 Task: Create a sub task System Test and UAT for the task  Implement a new cloud-based facilities management system for a company in the project BoostTech , assign it to team member softage.4@softage.net and update the status of the sub task to  At Risk , set the priority of the sub task to Medium
Action: Mouse moved to (362, 308)
Screenshot: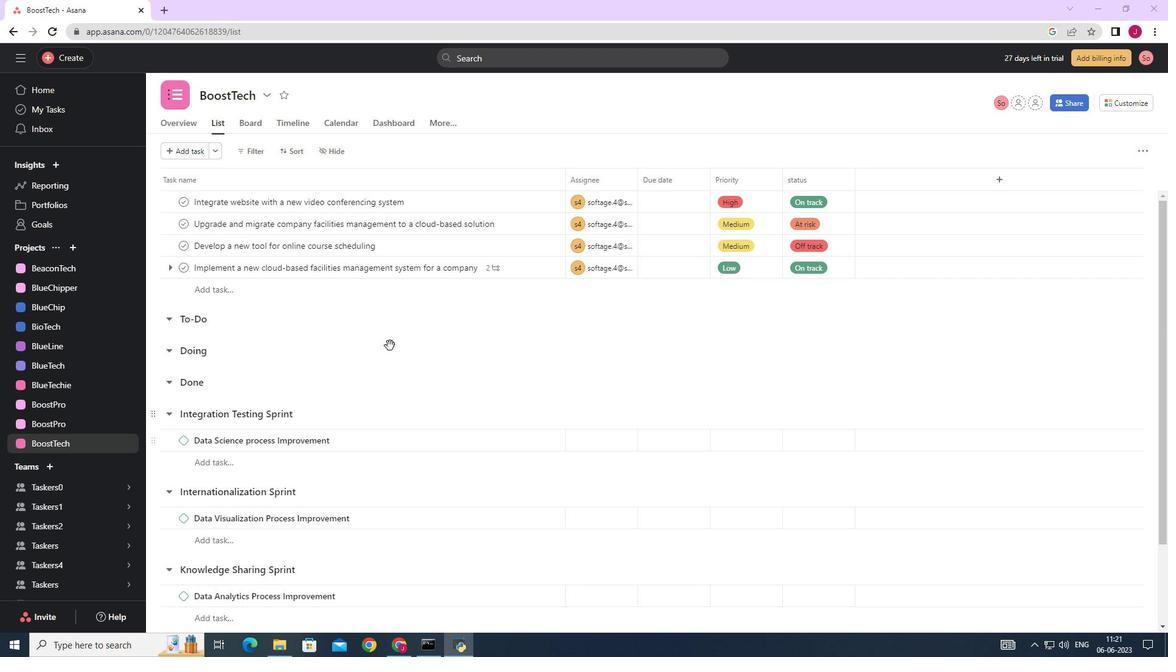 
Action: Mouse scrolled (362, 308) with delta (0, 0)
Screenshot: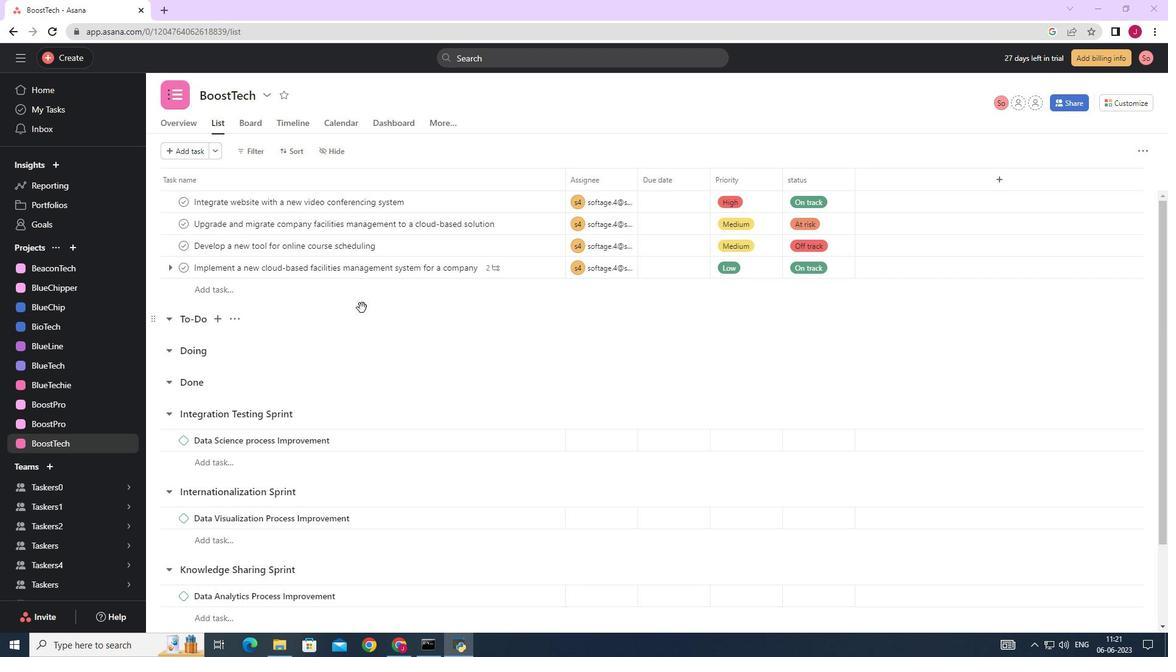 
Action: Mouse scrolled (362, 308) with delta (0, 0)
Screenshot: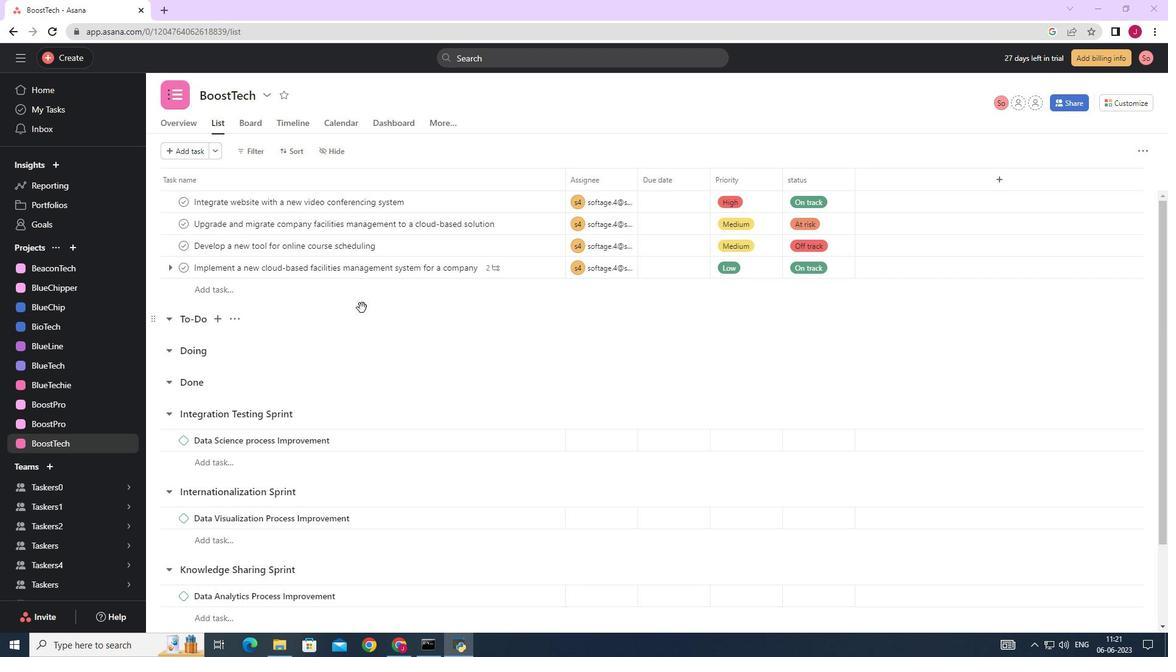 
Action: Mouse scrolled (362, 308) with delta (0, 0)
Screenshot: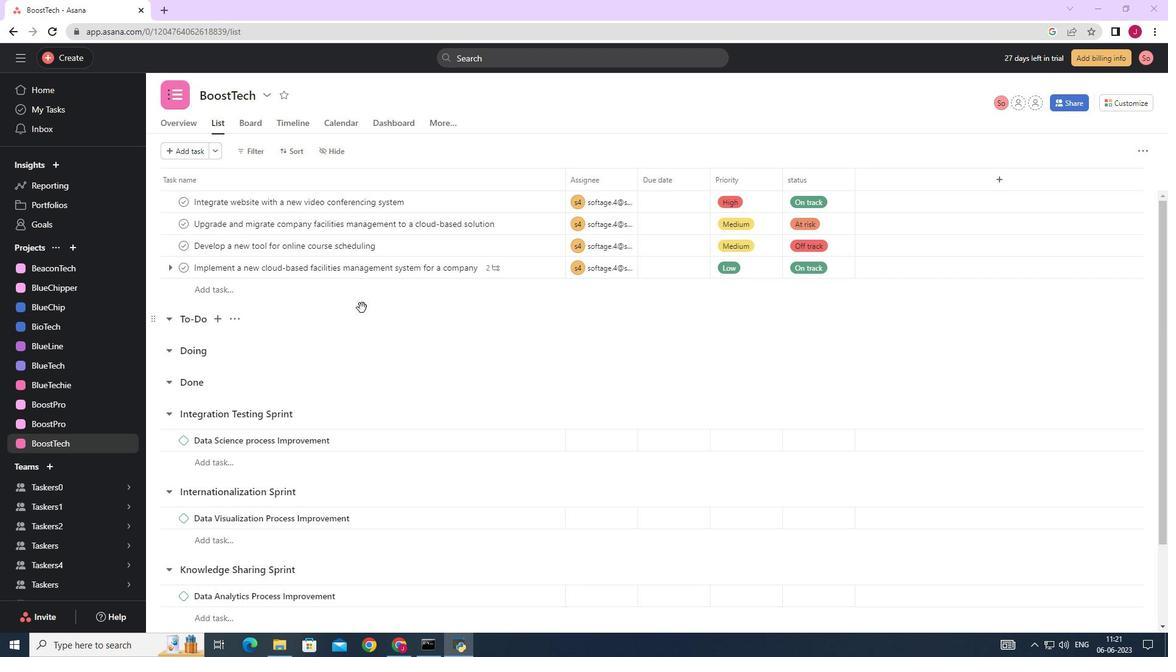 
Action: Mouse moved to (521, 269)
Screenshot: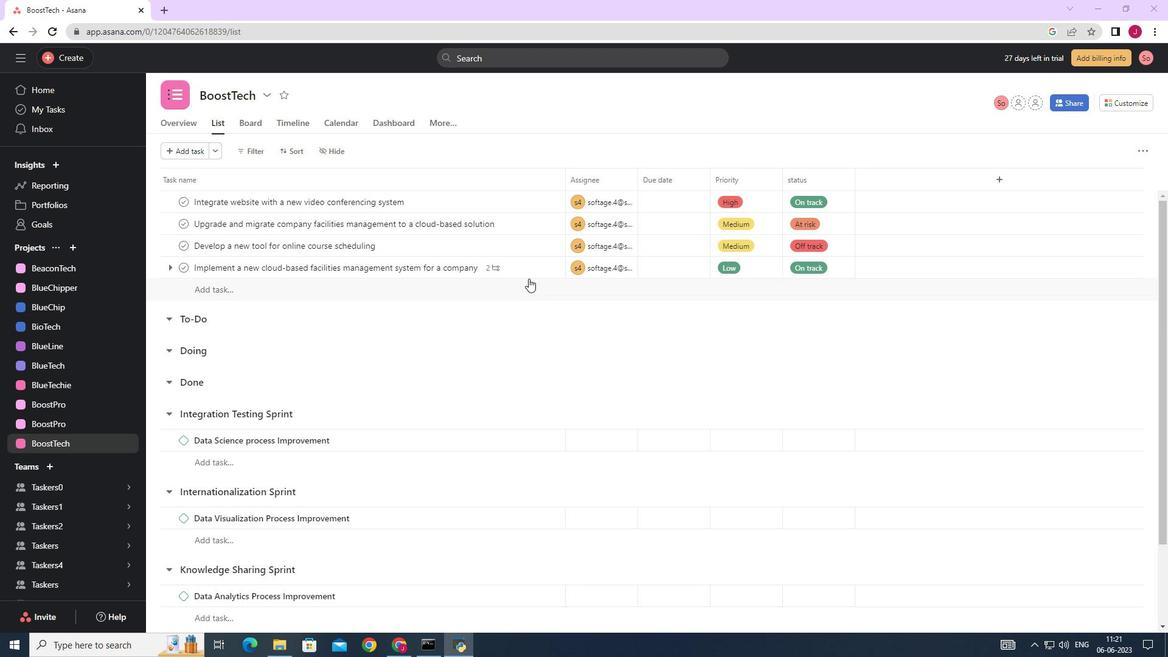 
Action: Mouse pressed left at (521, 269)
Screenshot: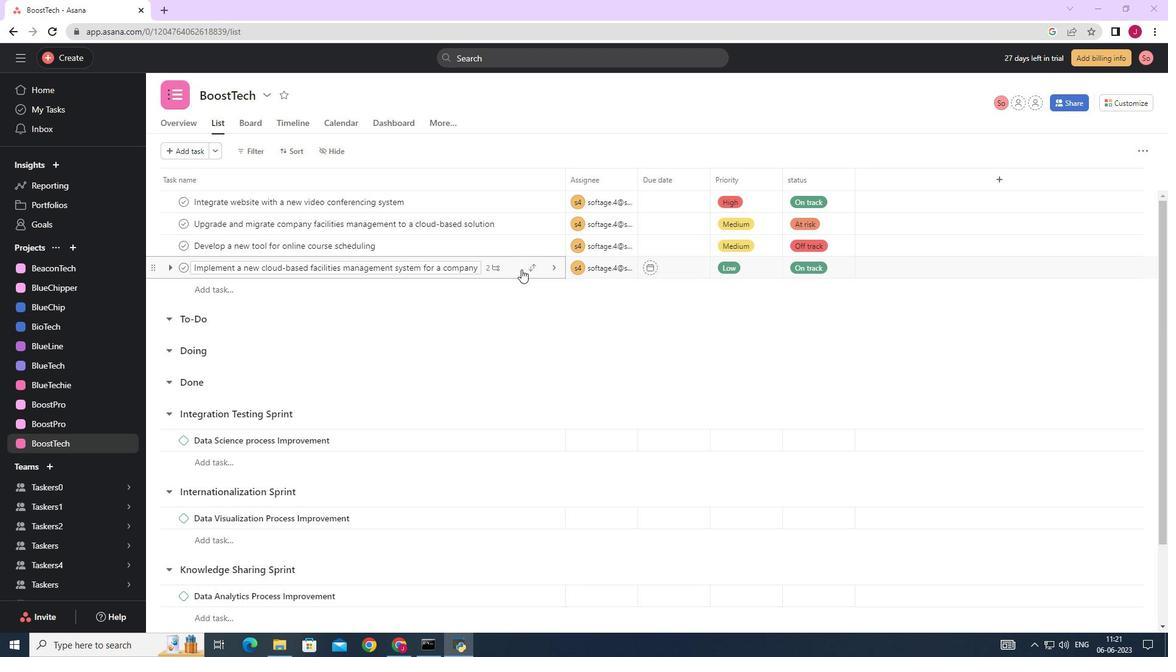 
Action: Mouse moved to (871, 392)
Screenshot: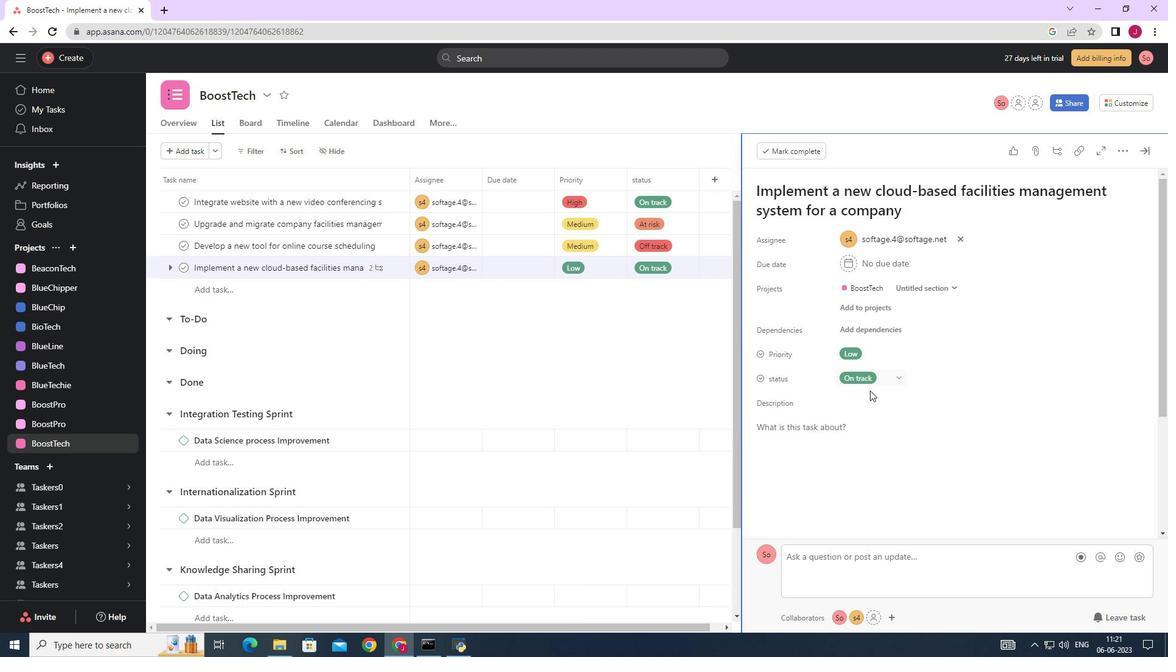 
Action: Mouse scrolled (871, 392) with delta (0, 0)
Screenshot: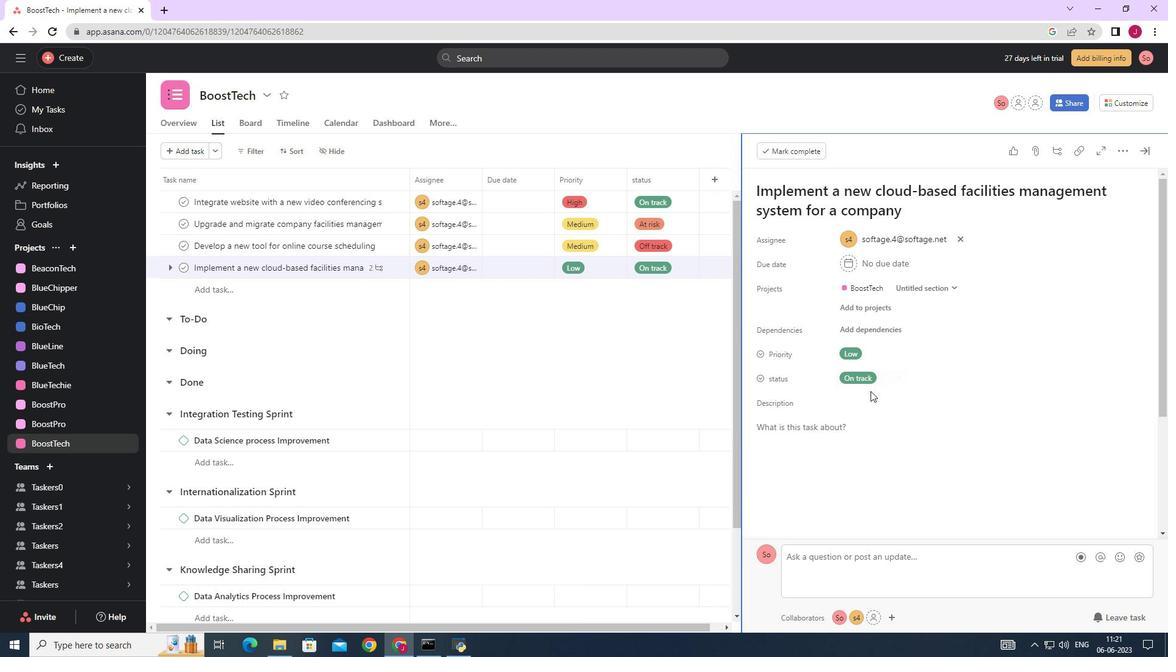 
Action: Mouse scrolled (871, 392) with delta (0, 0)
Screenshot: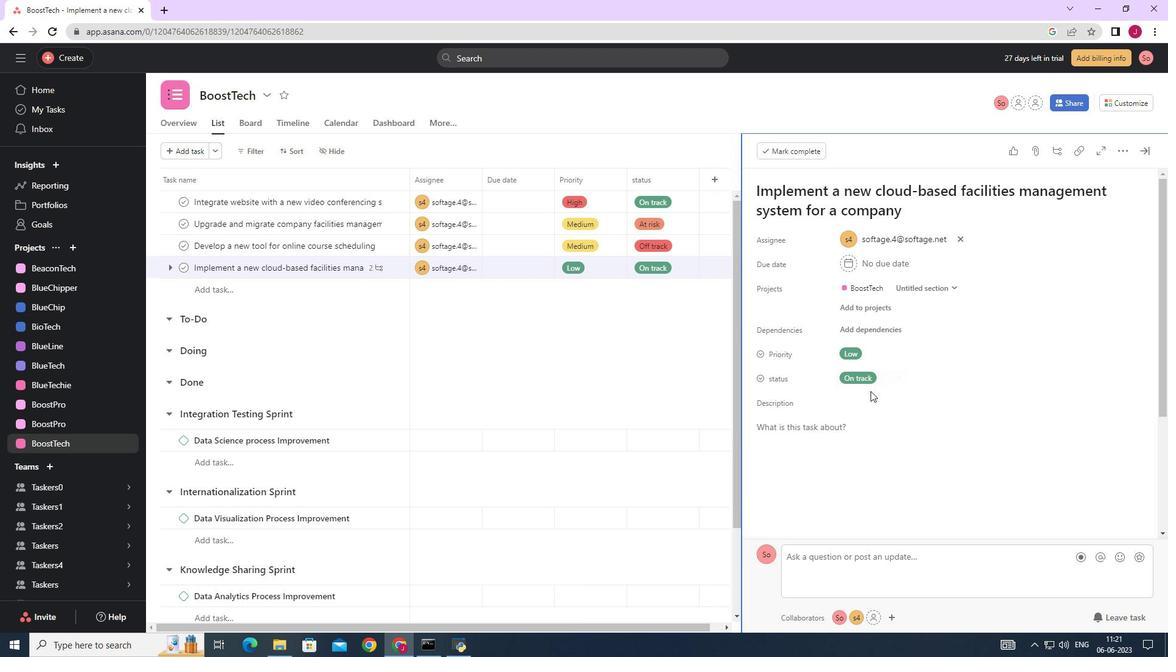 
Action: Mouse scrolled (871, 392) with delta (0, 0)
Screenshot: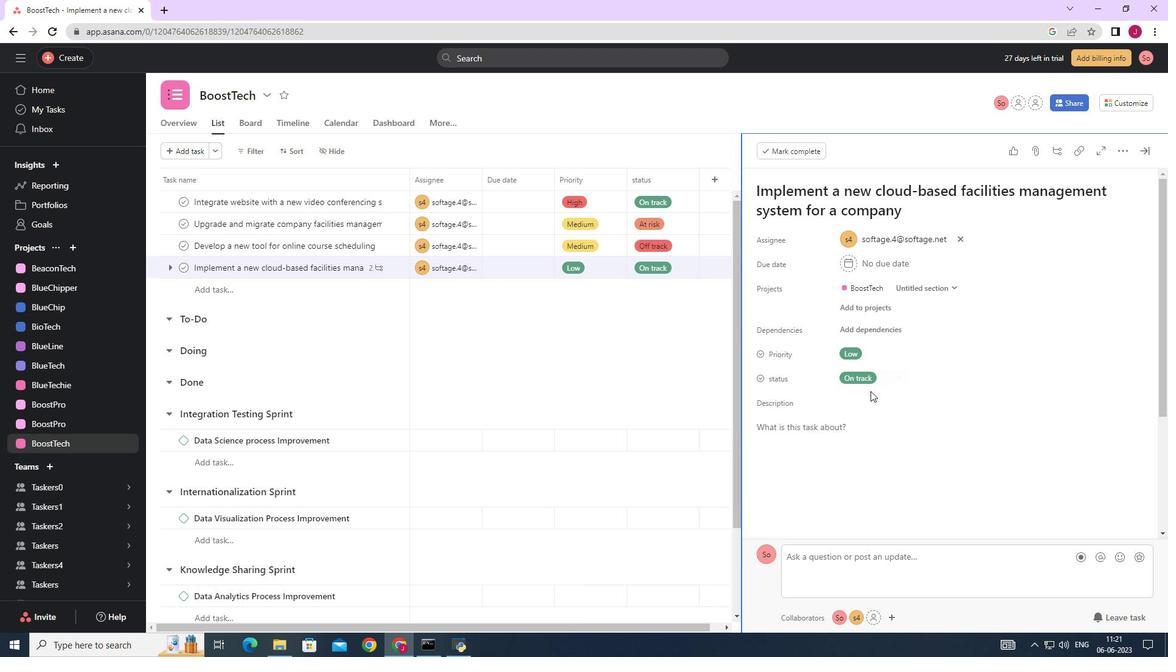 
Action: Mouse scrolled (871, 392) with delta (0, 0)
Screenshot: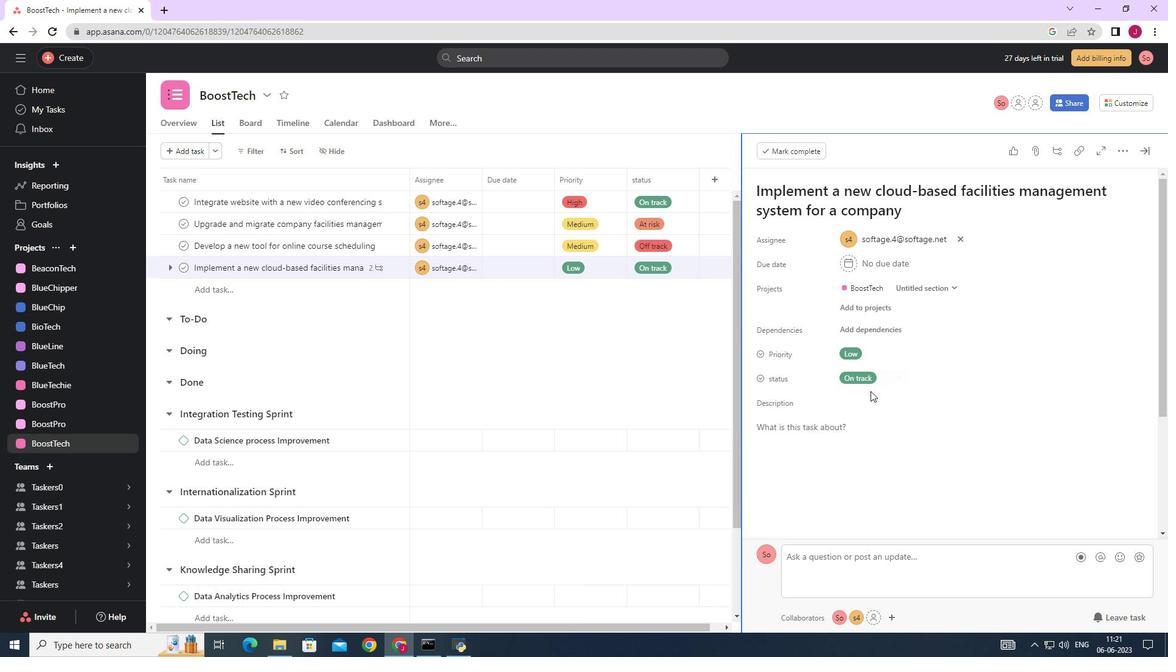 
Action: Mouse scrolled (871, 392) with delta (0, 0)
Screenshot: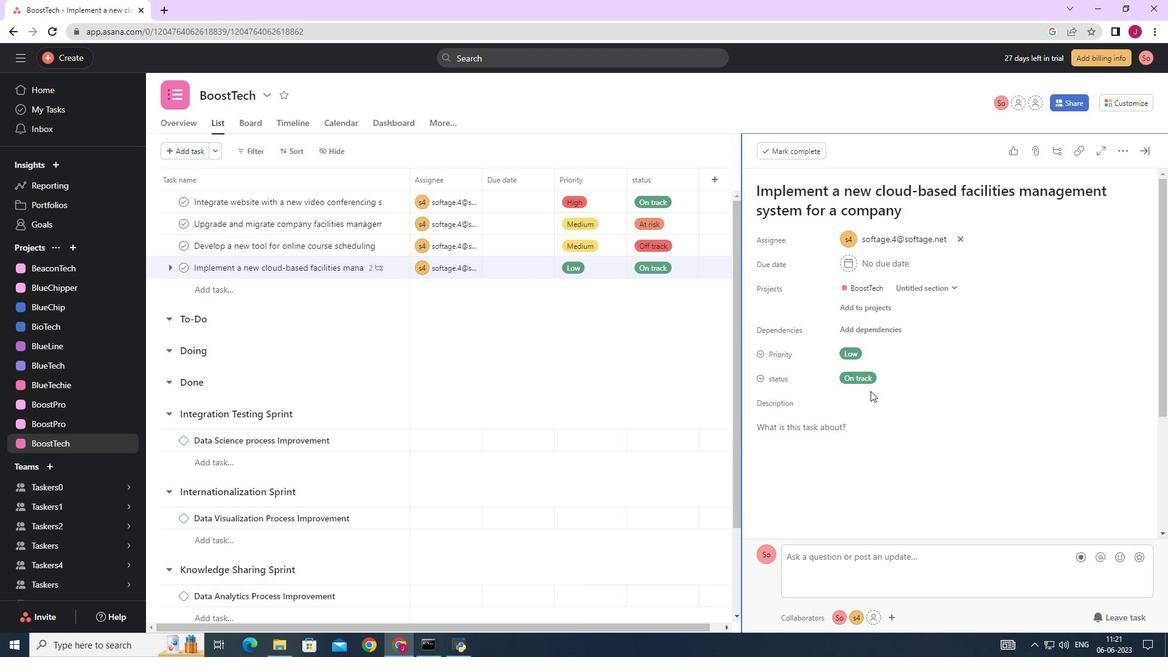 
Action: Mouse scrolled (871, 392) with delta (0, 0)
Screenshot: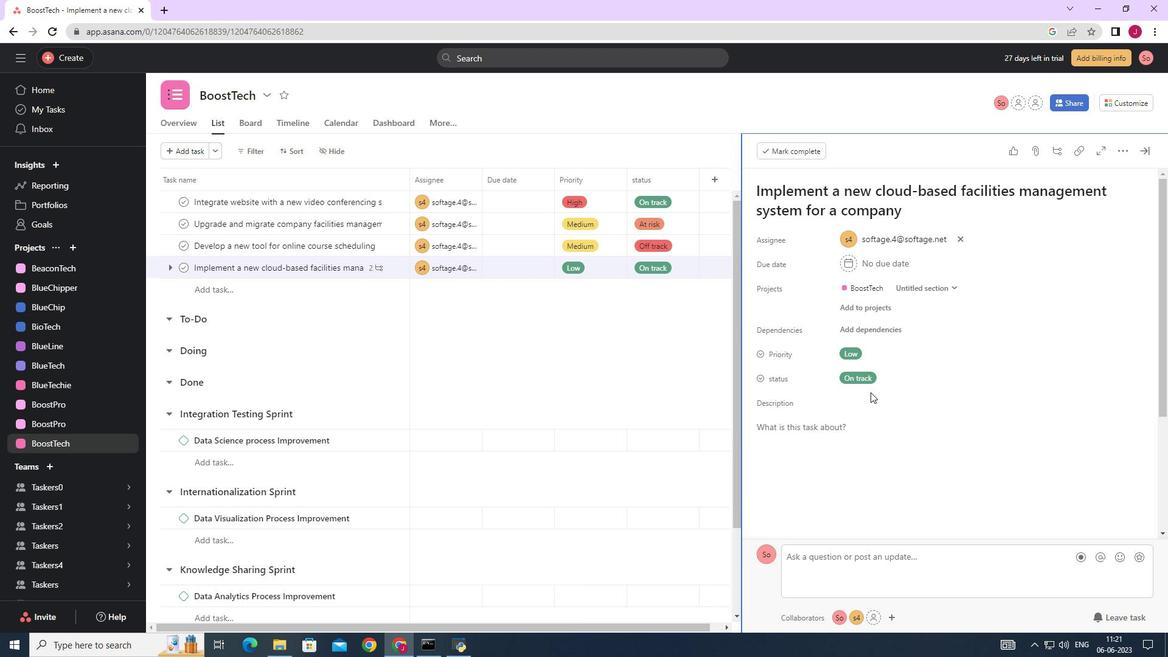 
Action: Mouse moved to (804, 442)
Screenshot: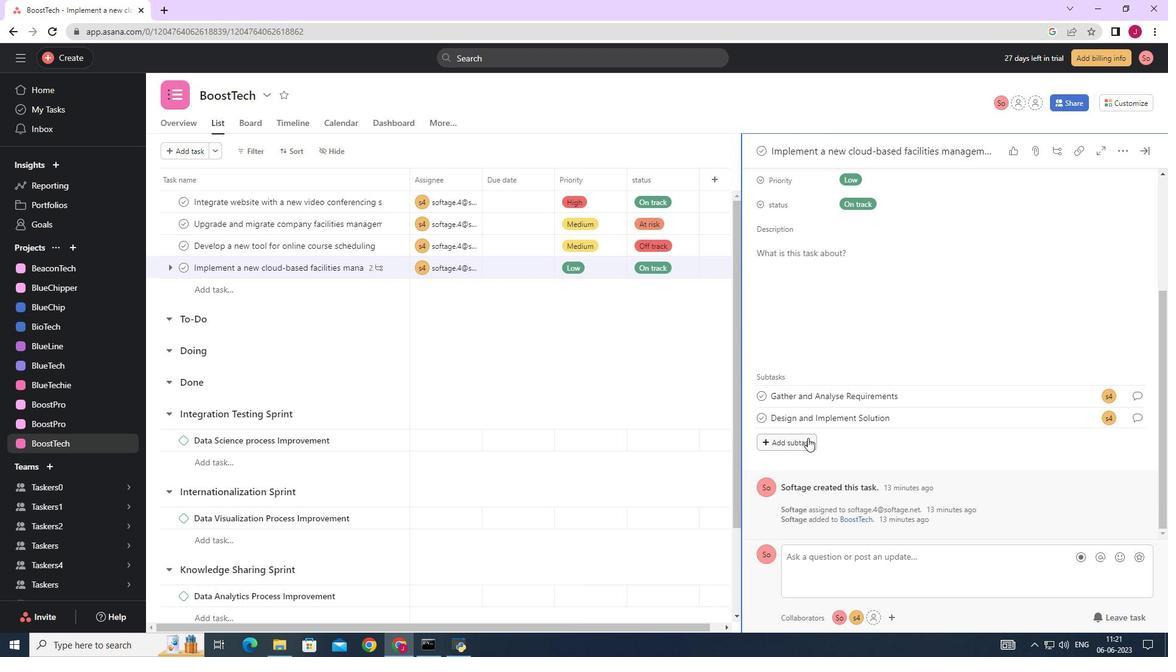 
Action: Mouse pressed left at (804, 442)
Screenshot: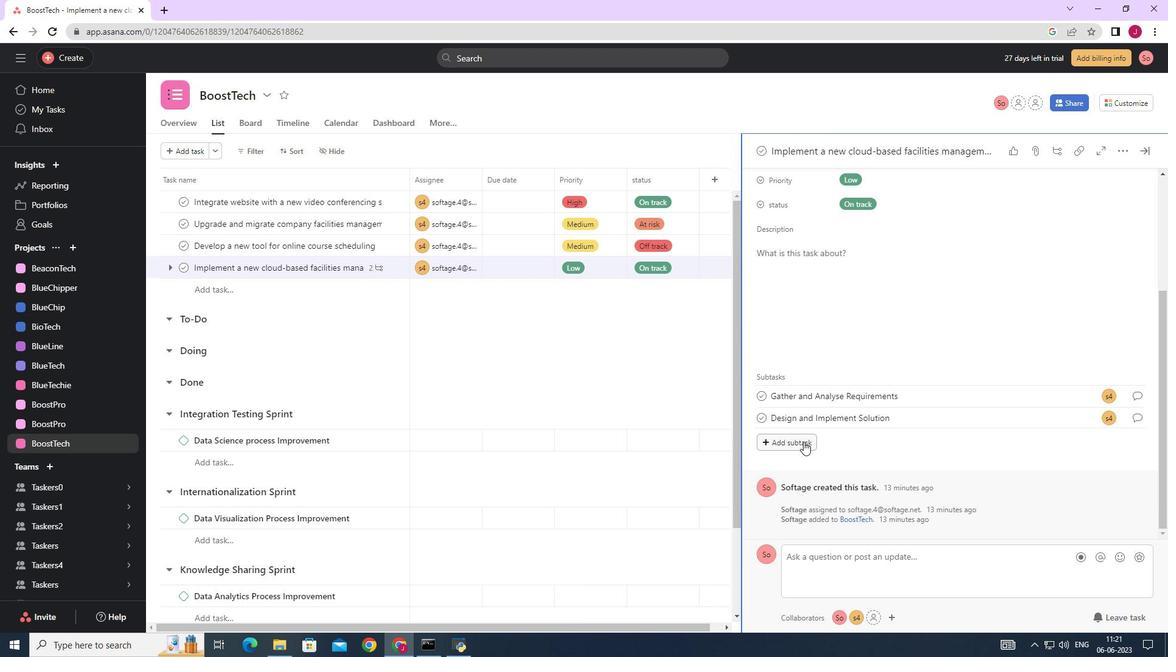 
Action: Mouse moved to (804, 442)
Screenshot: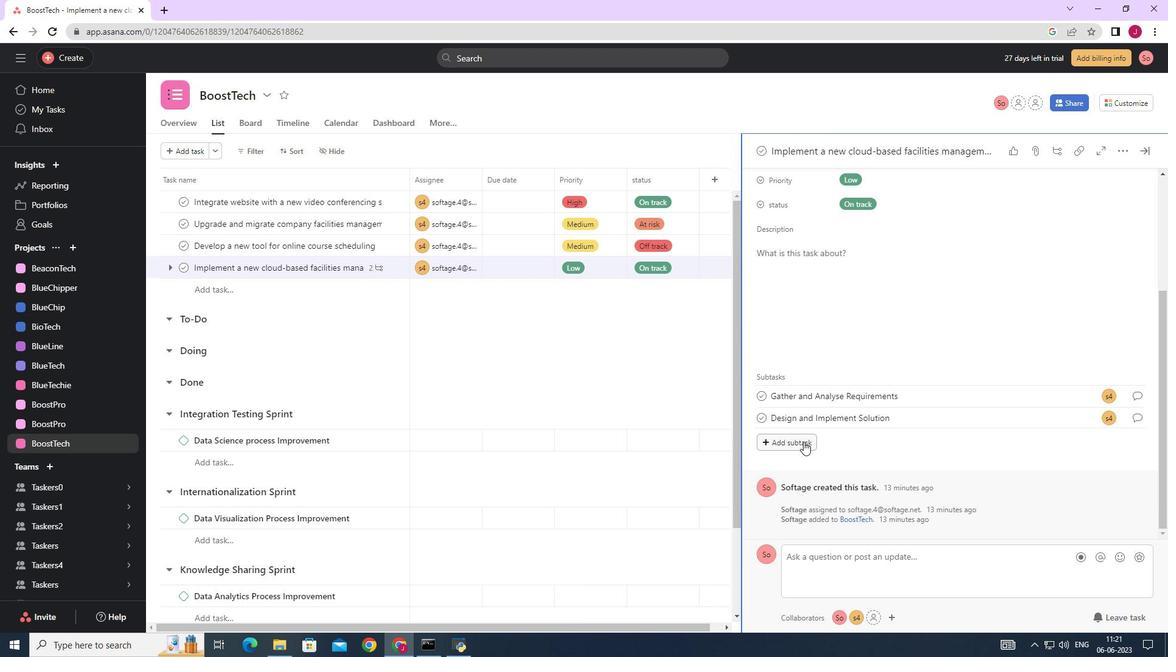 
Action: Key pressed <Key.caps_lock>S<Key.caps_lock>ystem<Key.space><Key.caps_lock>T<Key.caps_lock>est<Key.space>and<Key.space><Key.caps_lock>UAT
Screenshot: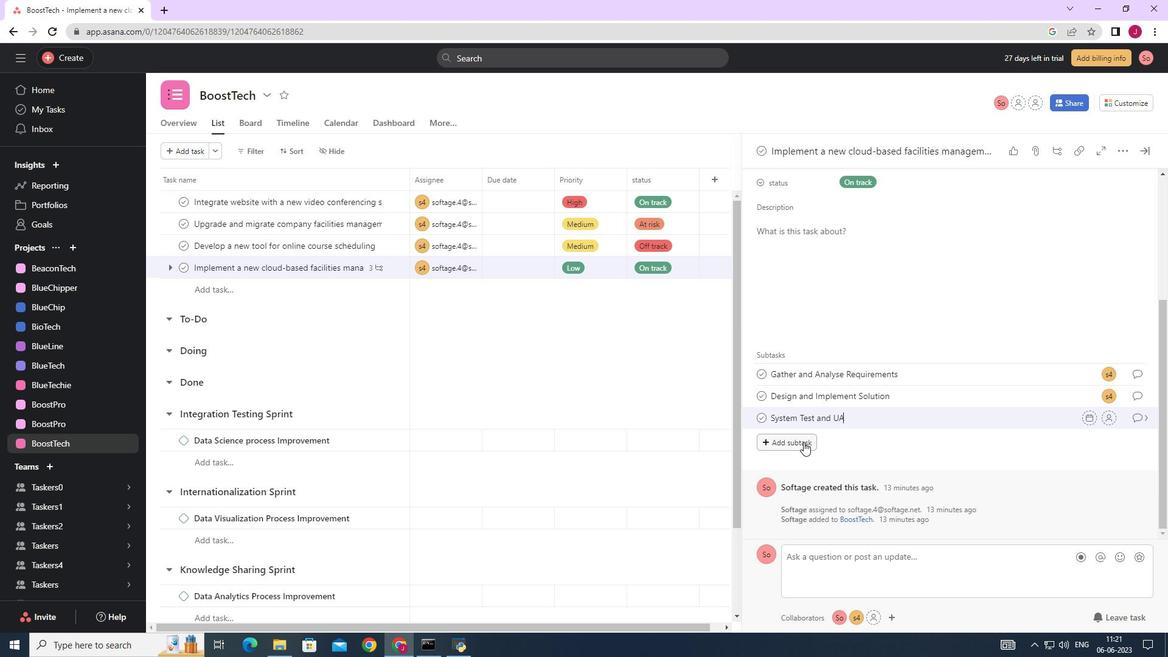 
Action: Mouse moved to (1111, 423)
Screenshot: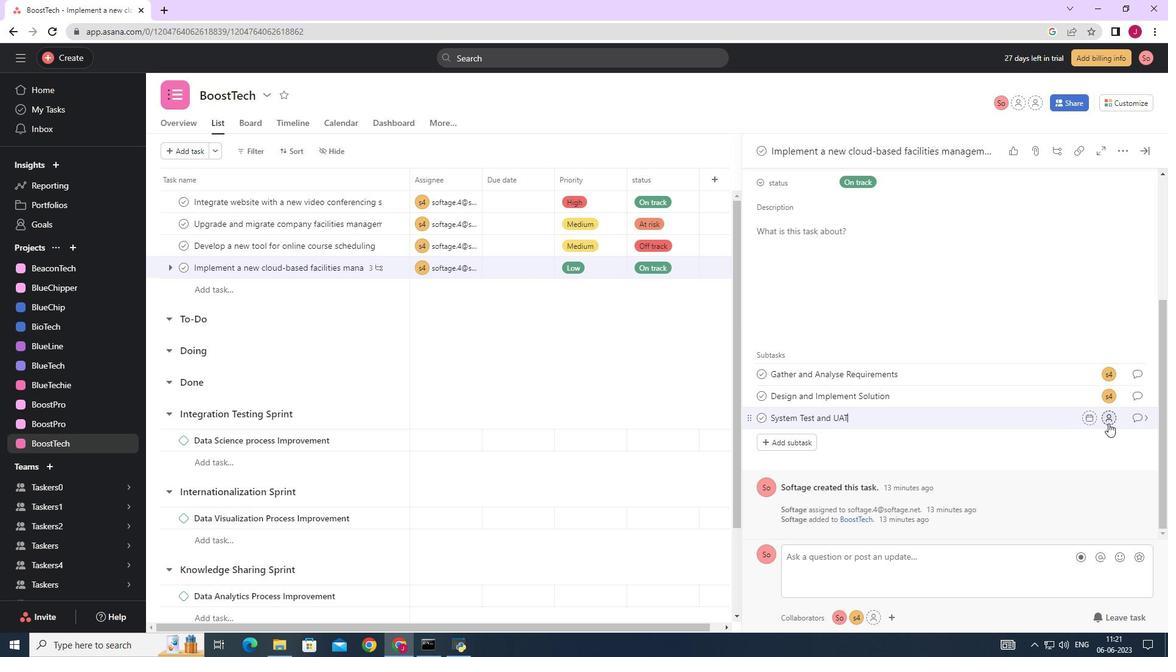 
Action: Mouse pressed left at (1111, 423)
Screenshot: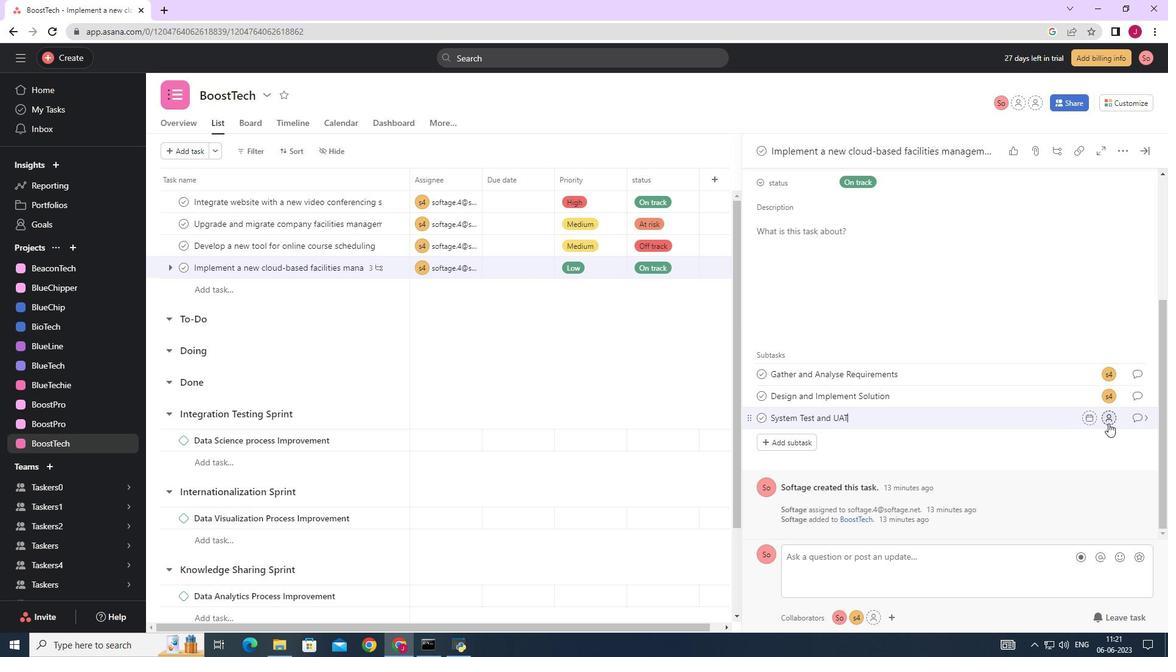 
Action: Key pressed SOFTAGE.4
Screenshot: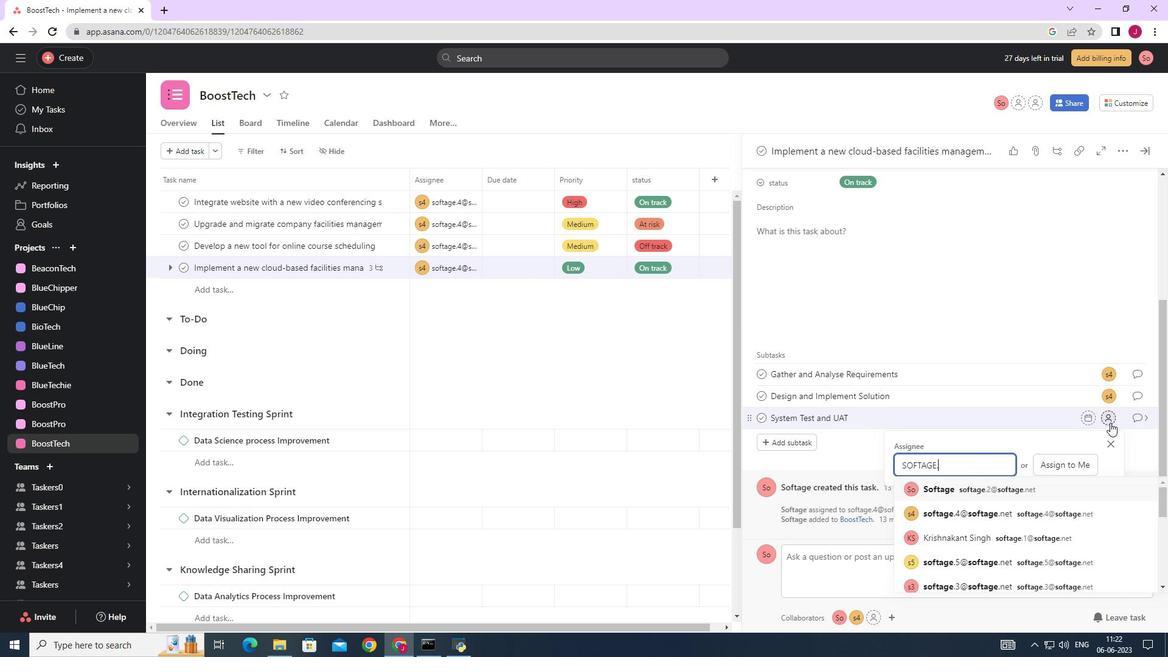 
Action: Mouse moved to (950, 493)
Screenshot: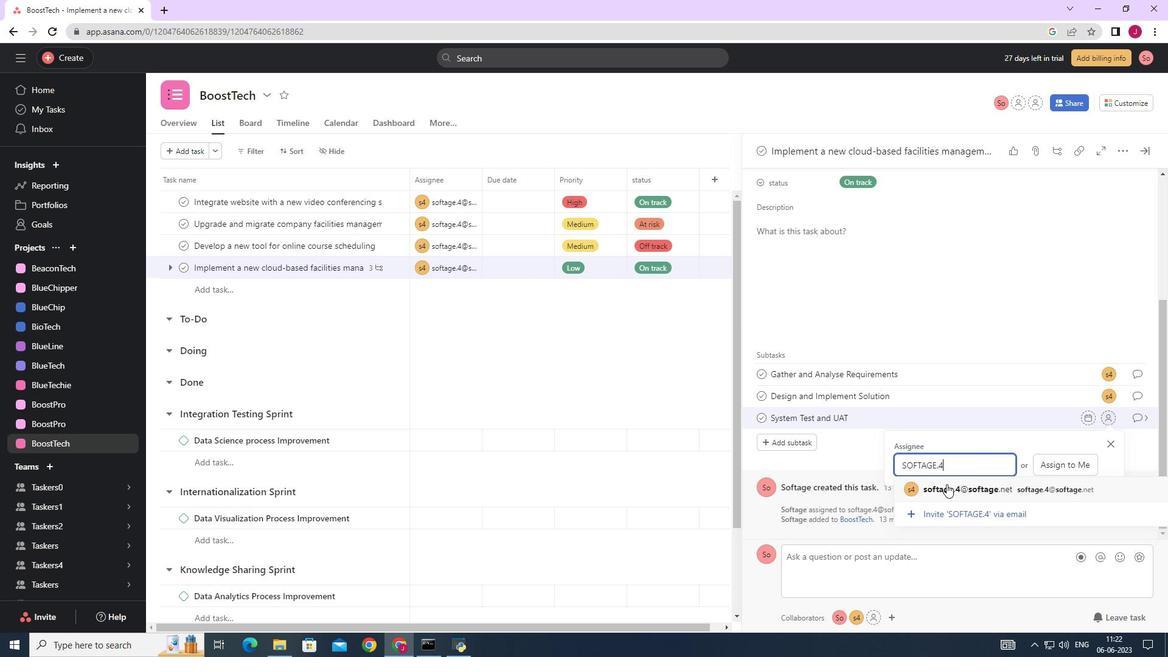 
Action: Mouse pressed left at (950, 493)
Screenshot: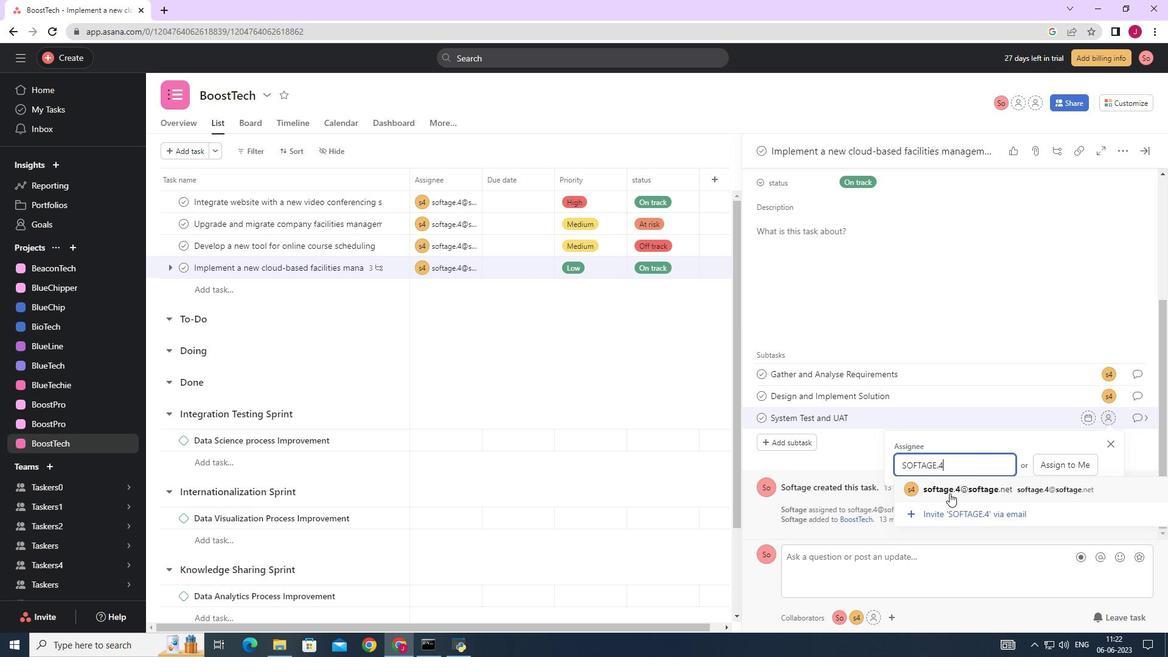 
Action: Mouse moved to (1129, 421)
Screenshot: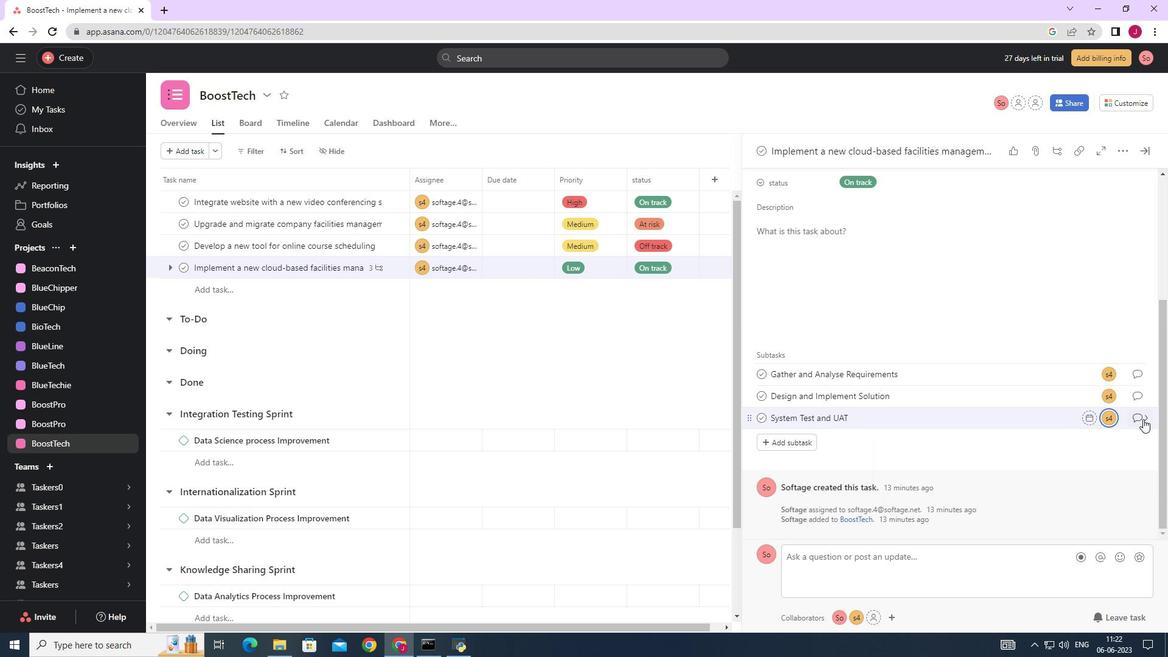 
Action: Mouse pressed left at (1129, 421)
Screenshot: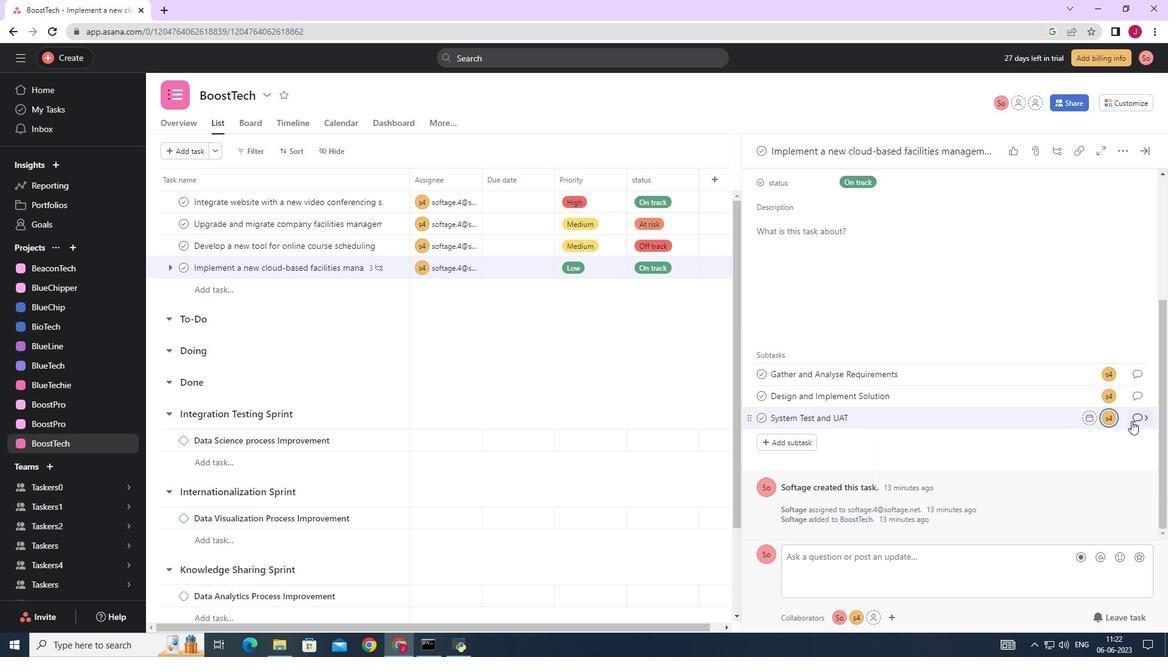 
Action: Mouse moved to (789, 328)
Screenshot: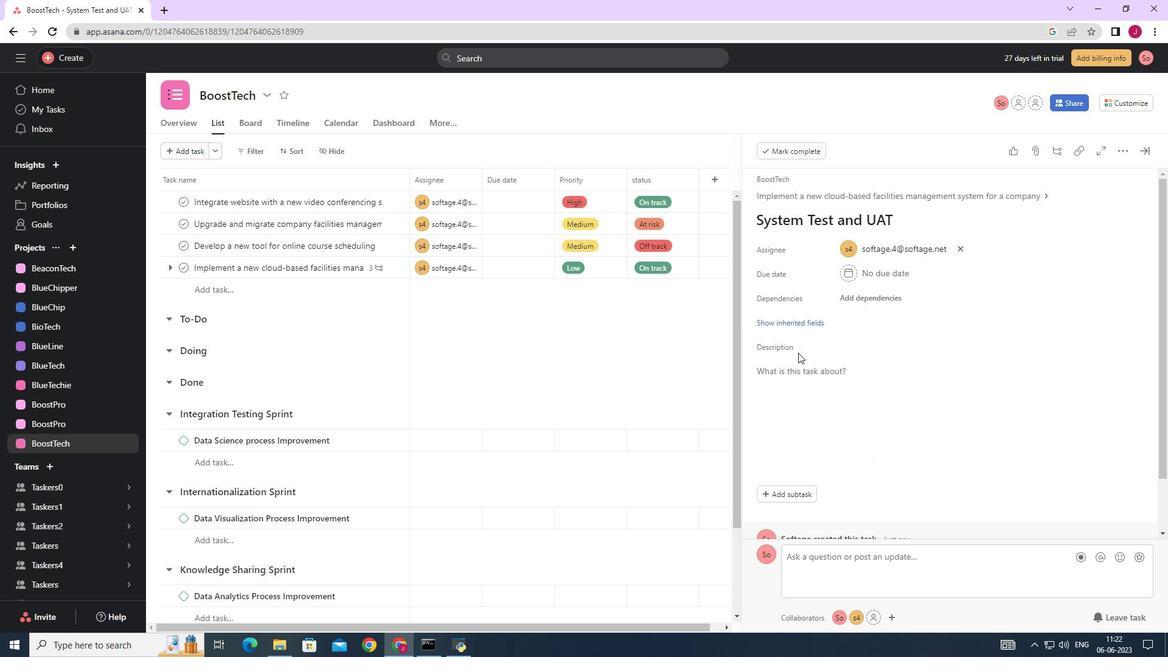 
Action: Mouse pressed left at (789, 328)
Screenshot: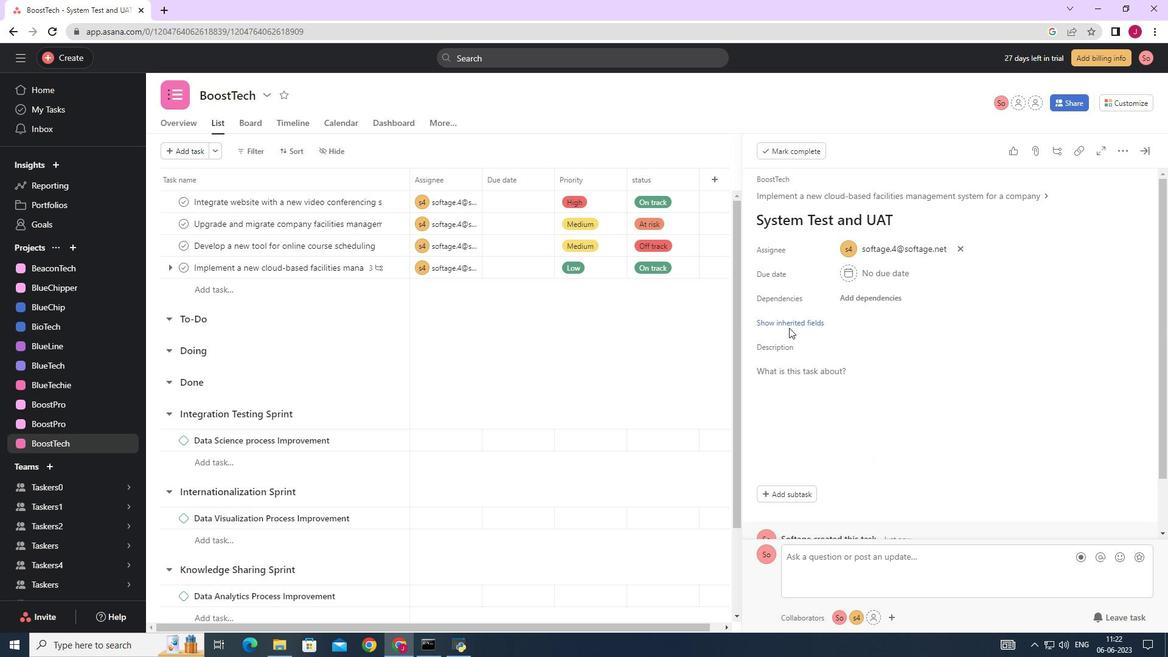 
Action: Mouse moved to (810, 323)
Screenshot: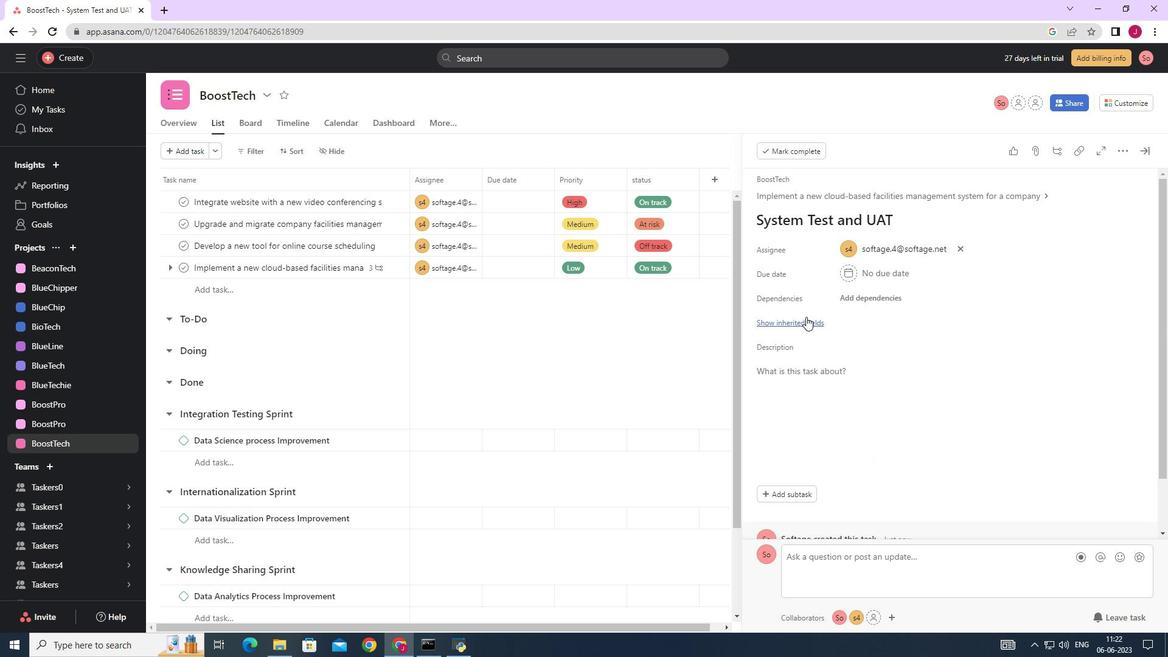 
Action: Mouse pressed left at (810, 323)
Screenshot: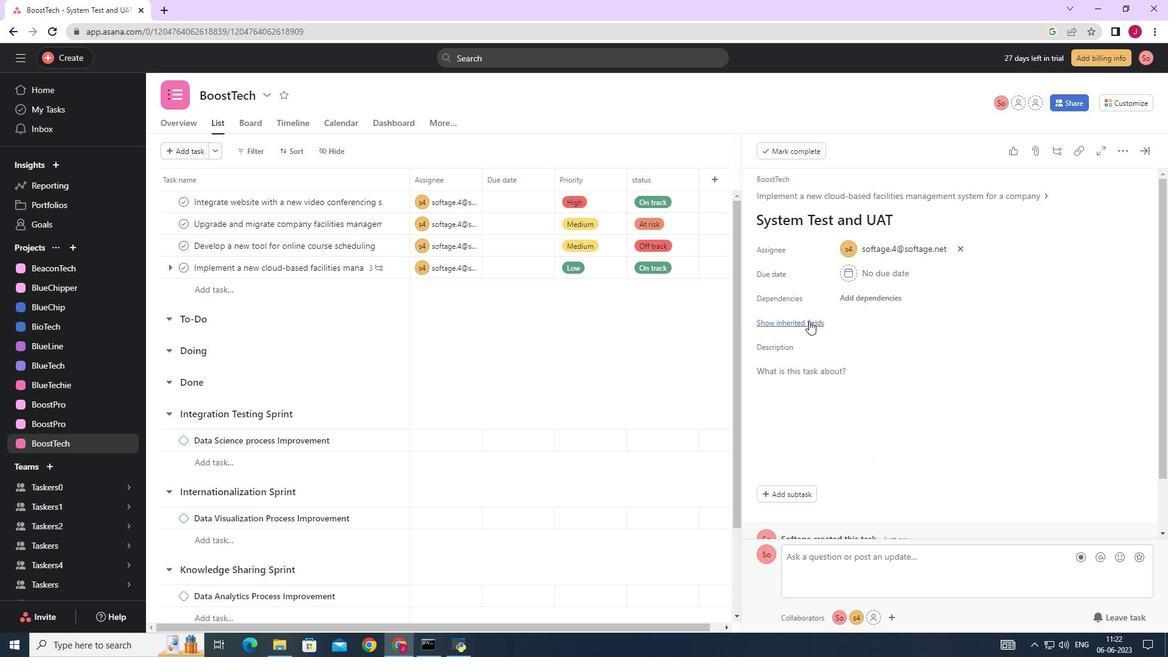 
Action: Mouse moved to (855, 346)
Screenshot: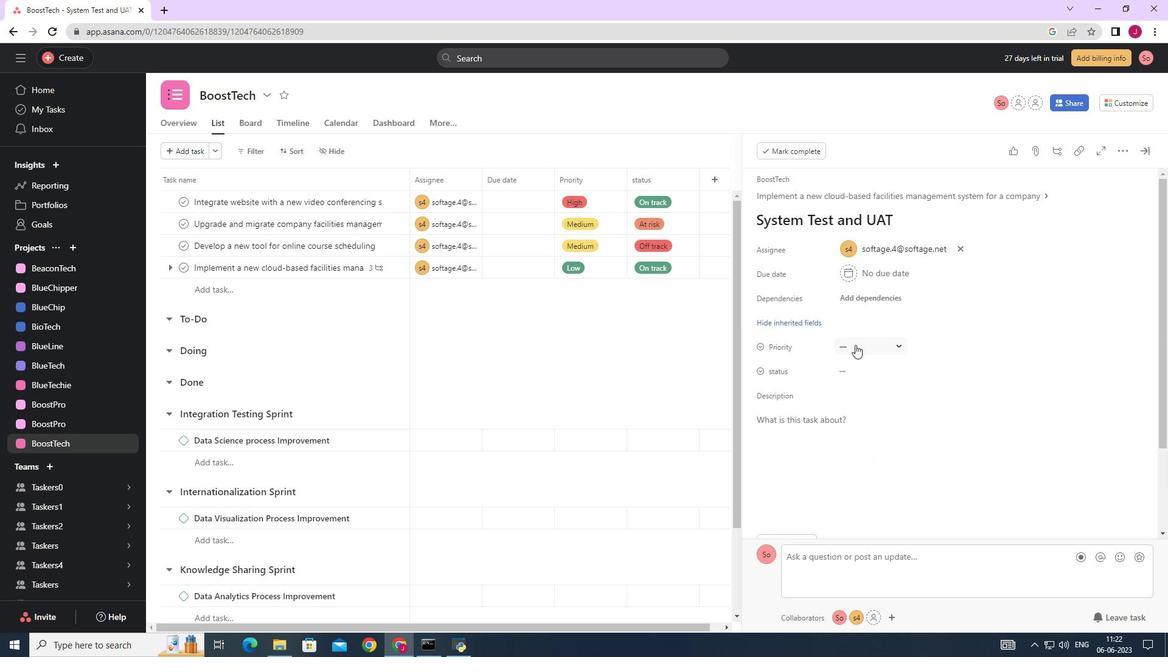 
Action: Mouse pressed left at (856, 345)
Screenshot: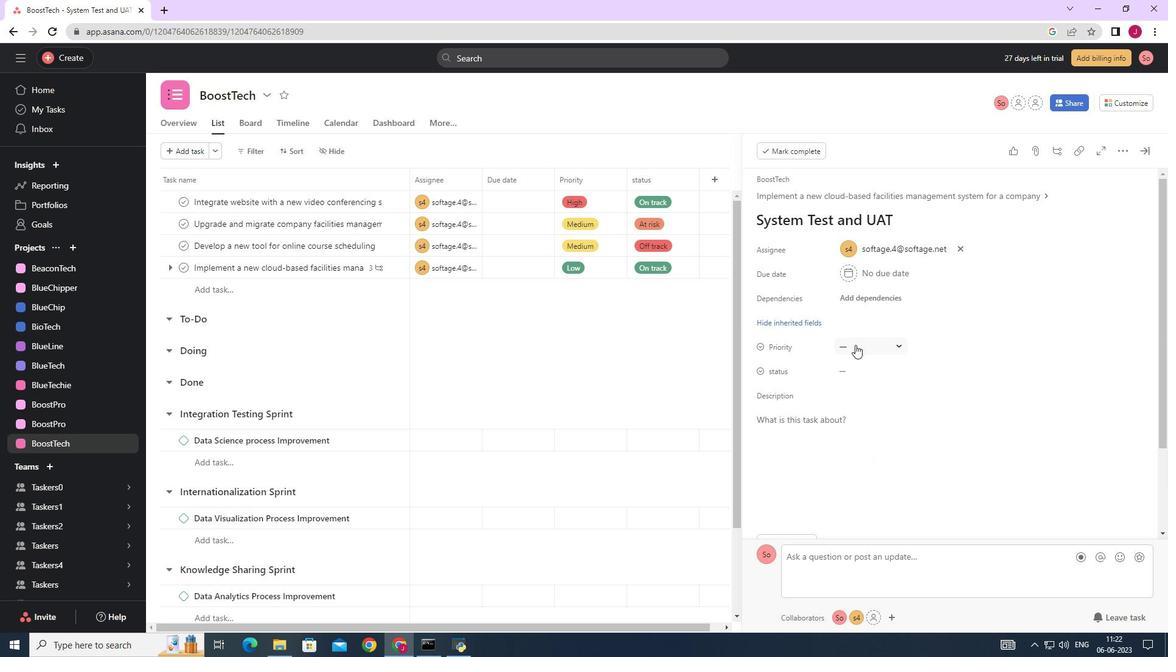 
Action: Mouse moved to (873, 412)
Screenshot: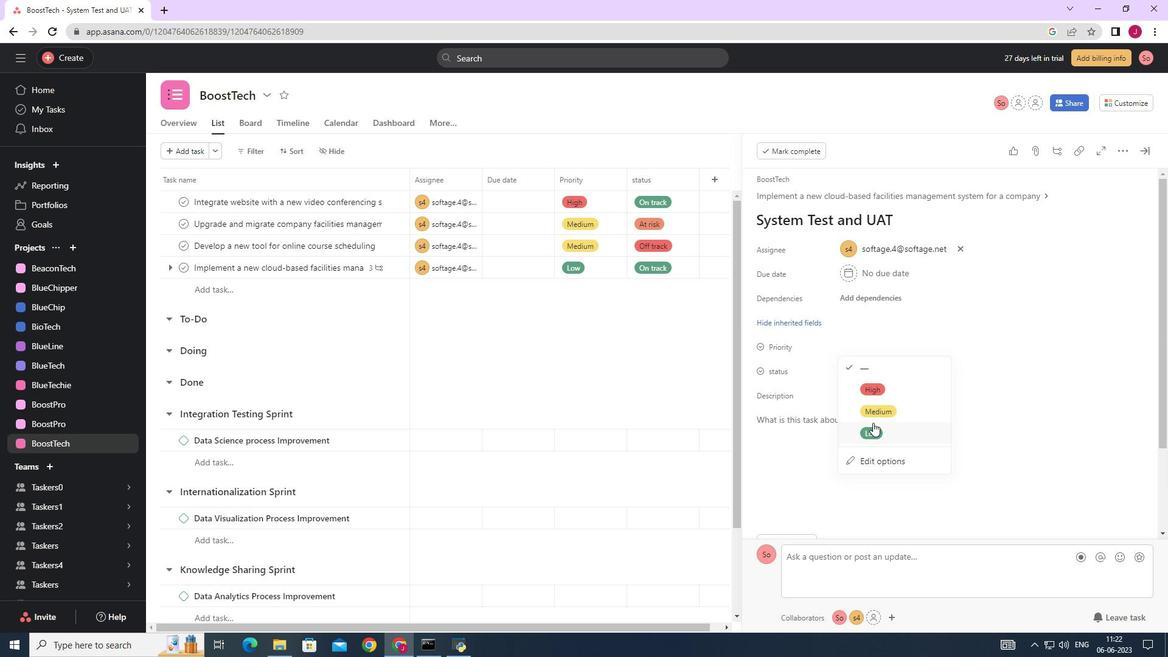 
Action: Mouse pressed left at (873, 412)
Screenshot: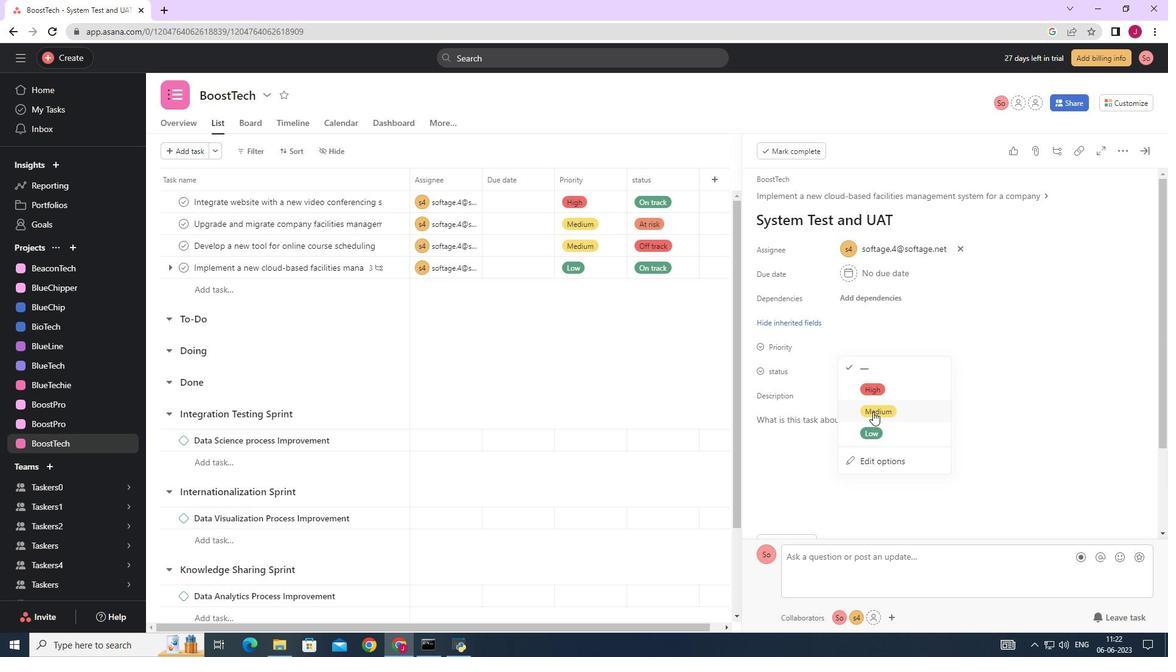 
Action: Mouse moved to (851, 364)
Screenshot: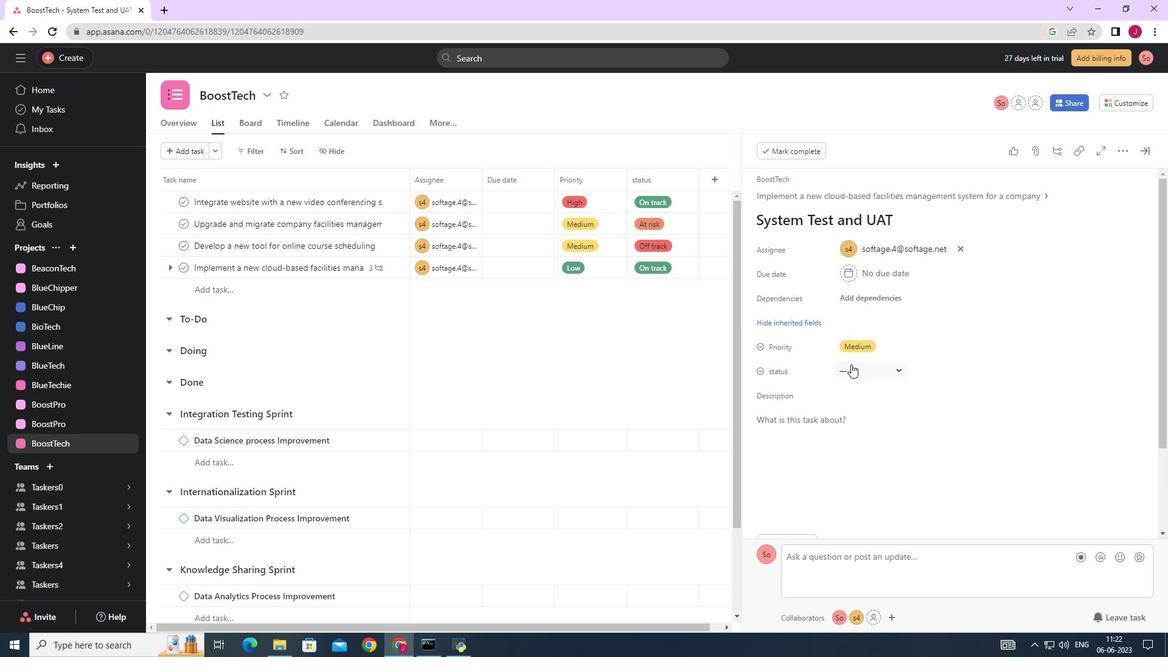 
Action: Mouse pressed left at (851, 364)
Screenshot: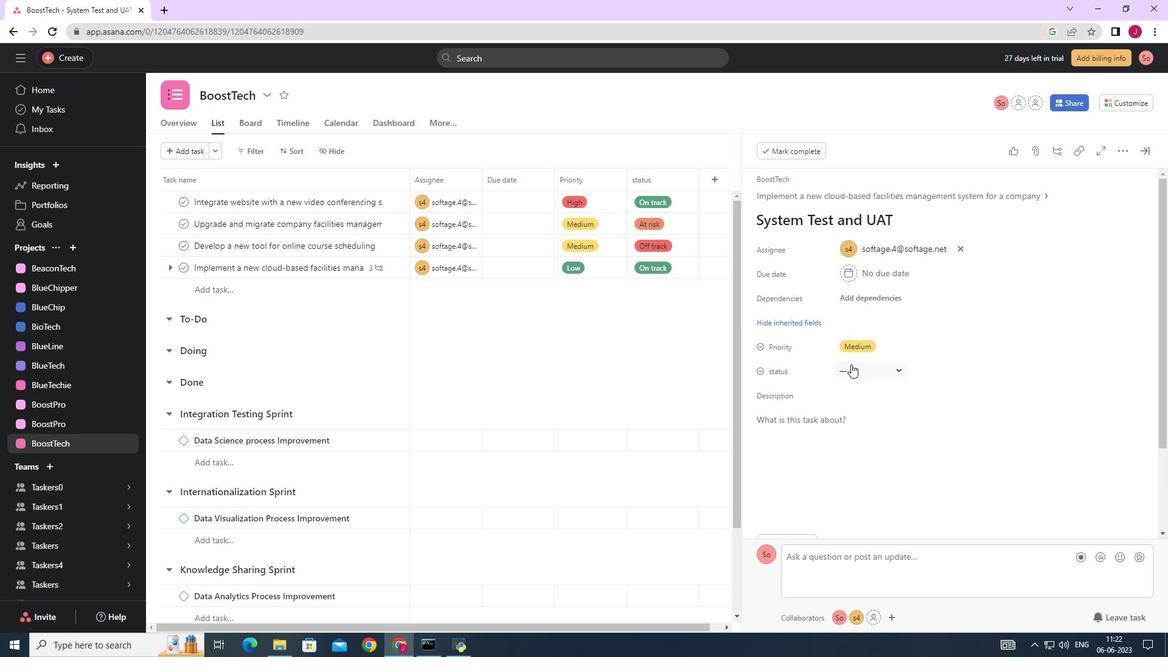
Action: Mouse moved to (880, 457)
Screenshot: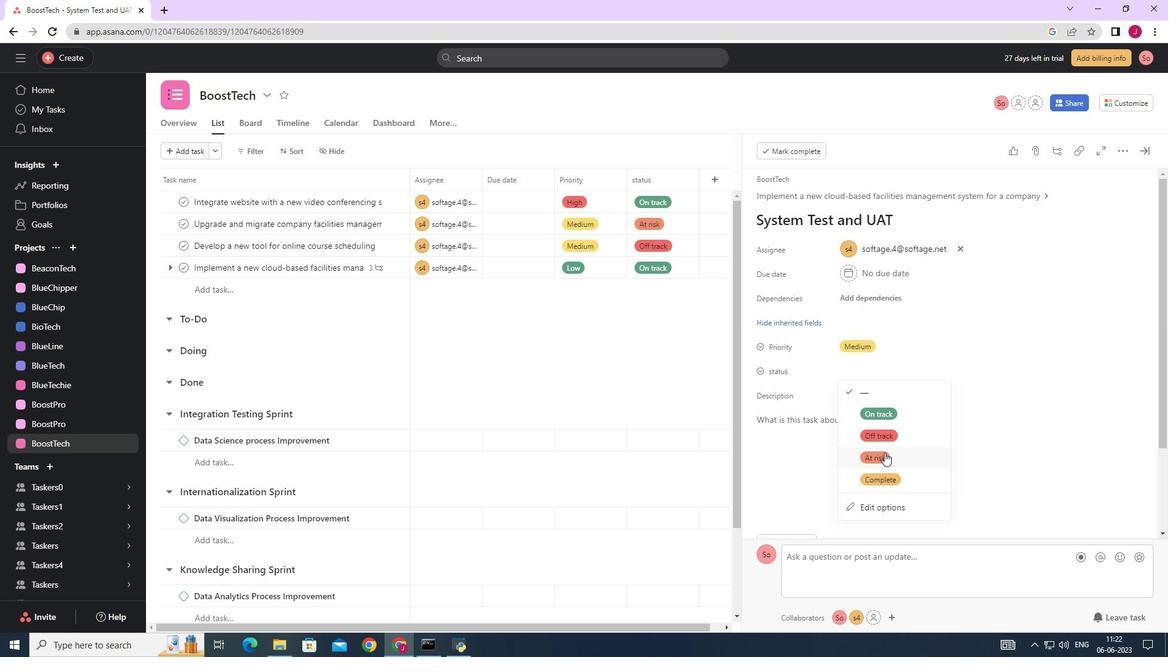 
Action: Mouse pressed left at (880, 457)
Screenshot: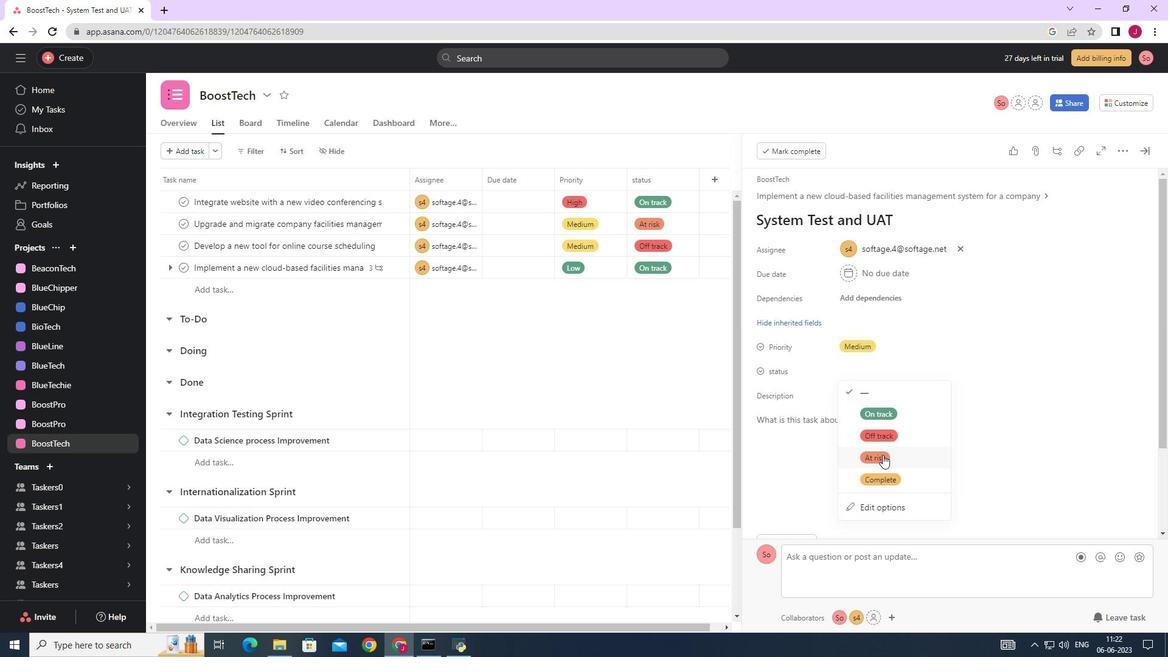 
Action: Mouse moved to (1148, 146)
Screenshot: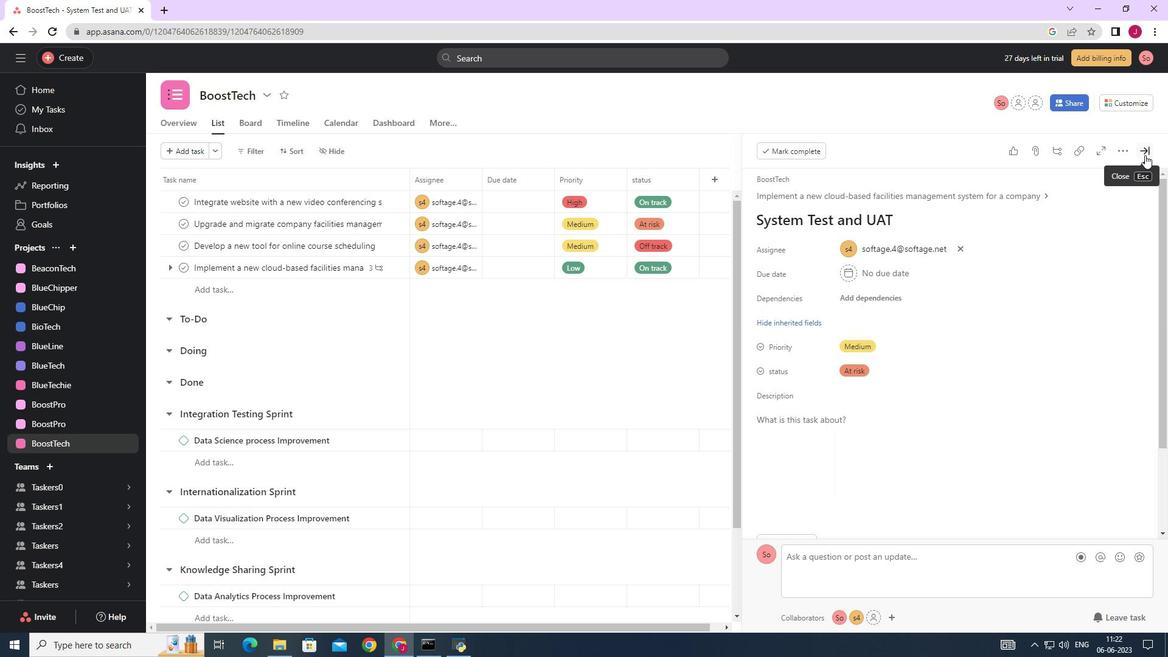 
Action: Mouse pressed left at (1148, 146)
Screenshot: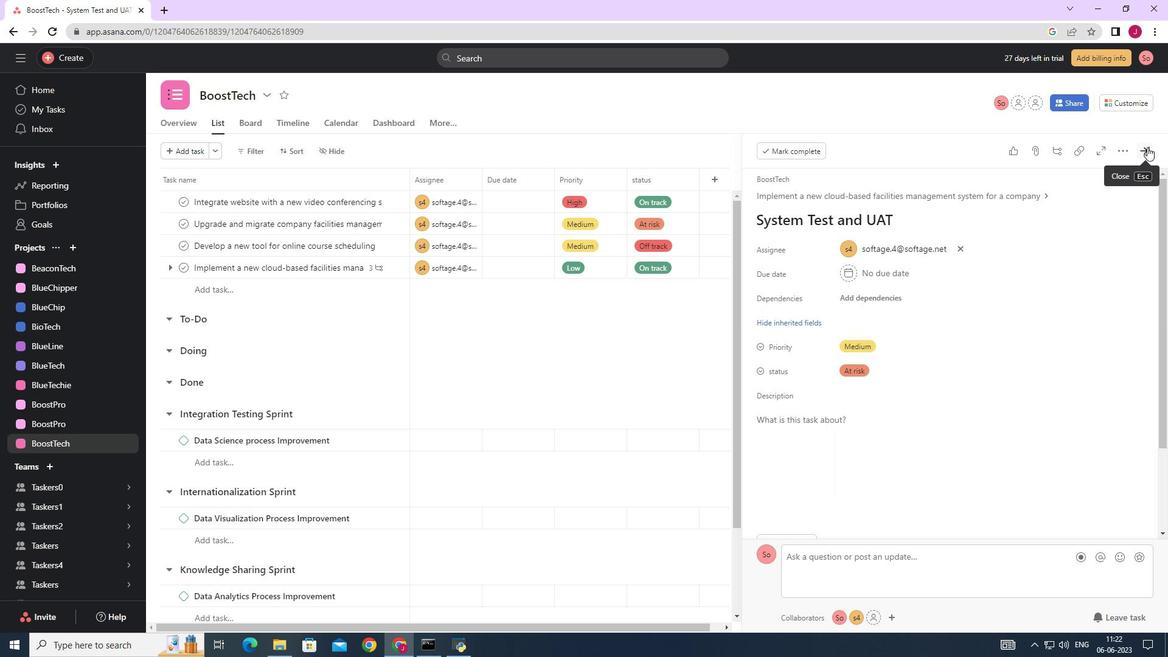 
Action: Mouse moved to (1045, 187)
Screenshot: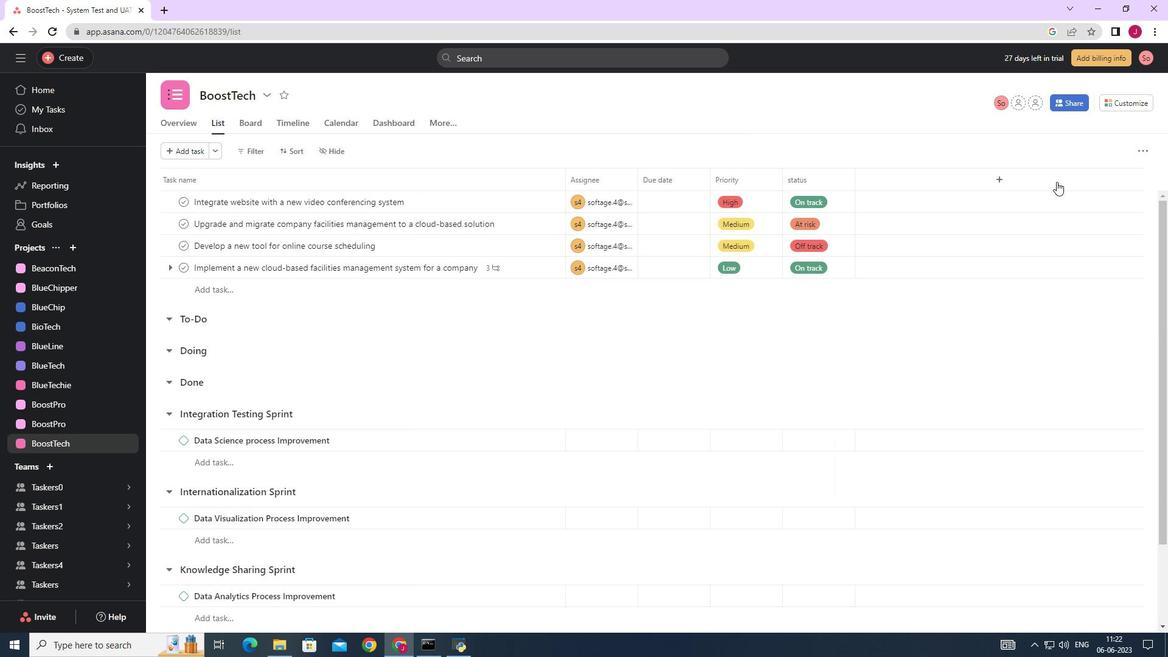 
